 Task: Create a due date automation trigger when advanced on, 2 hours before a card is due add dates not due today.
Action: Mouse moved to (1031, 81)
Screenshot: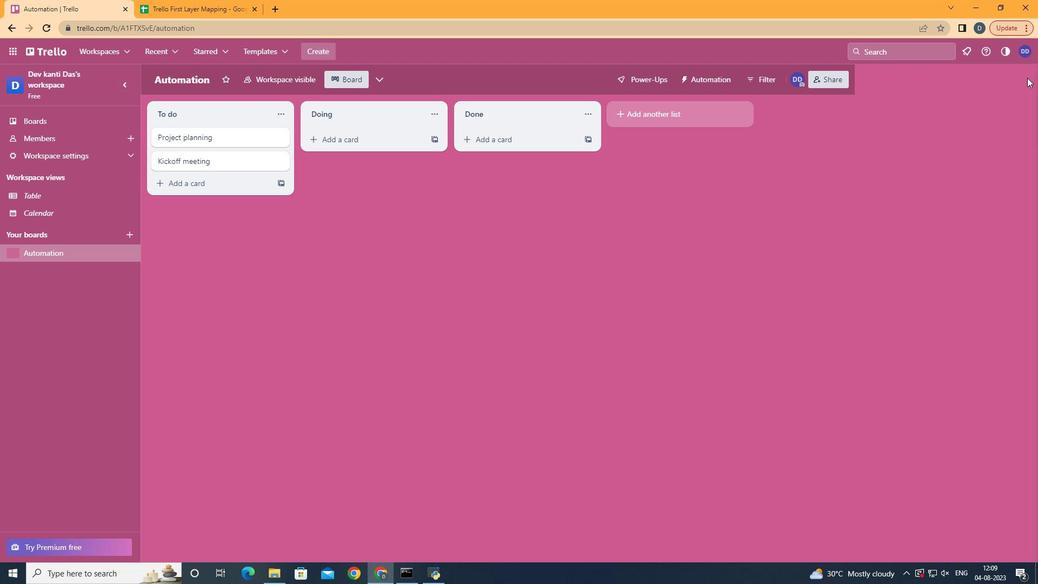 
Action: Mouse pressed left at (1031, 81)
Screenshot: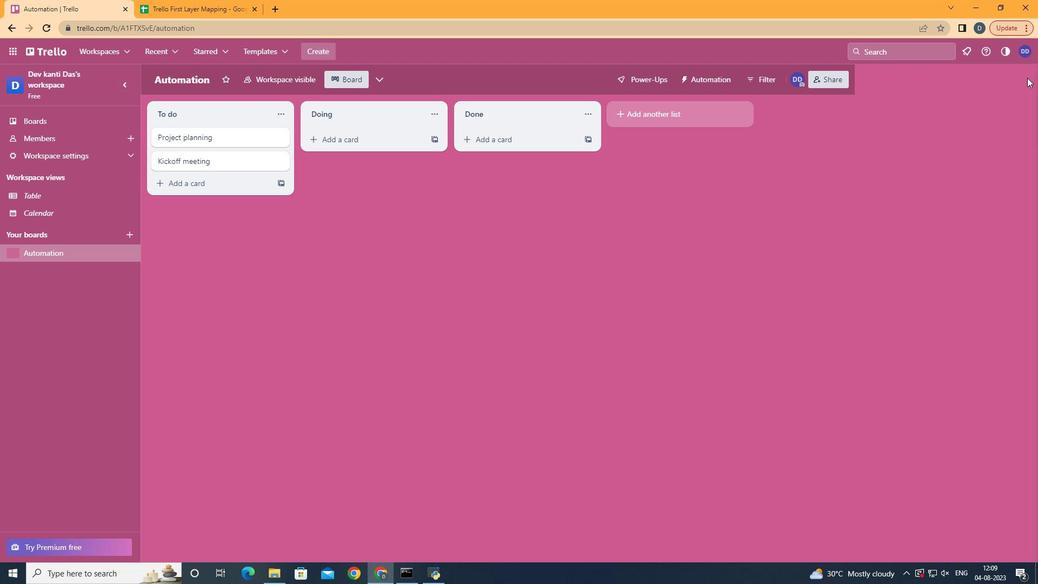 
Action: Mouse moved to (945, 222)
Screenshot: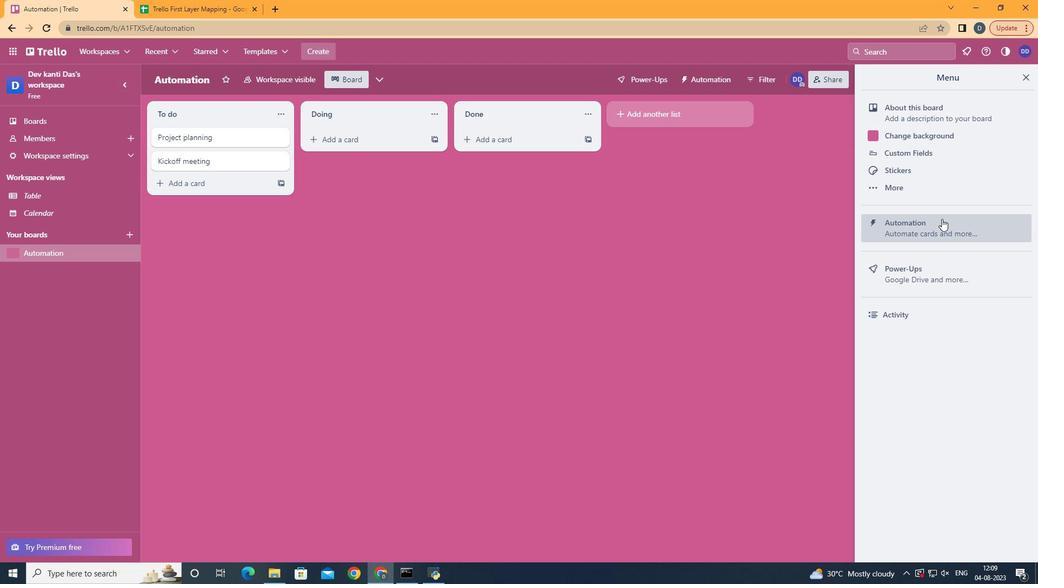 
Action: Mouse pressed left at (945, 222)
Screenshot: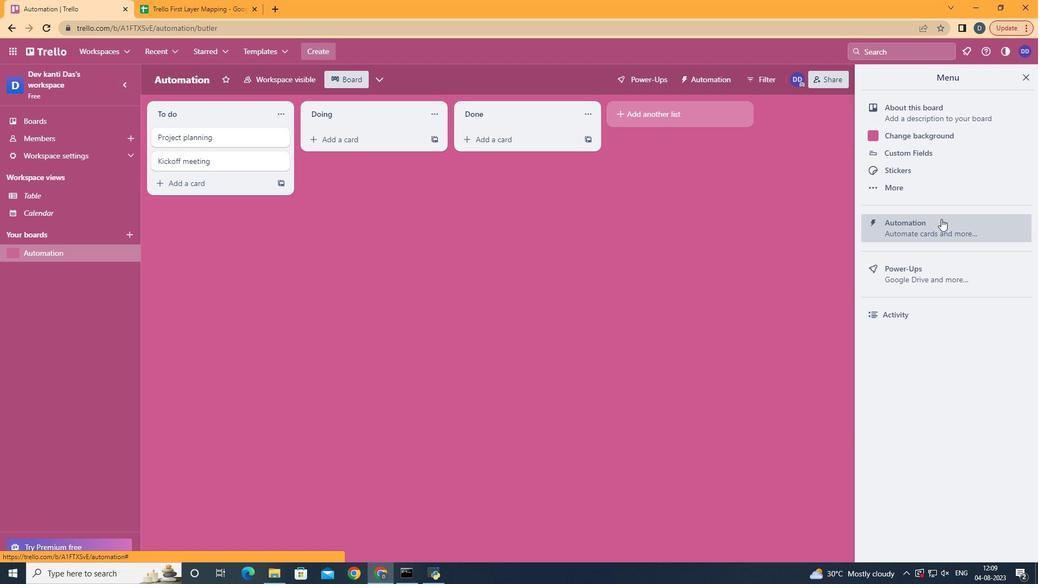 
Action: Mouse moved to (243, 219)
Screenshot: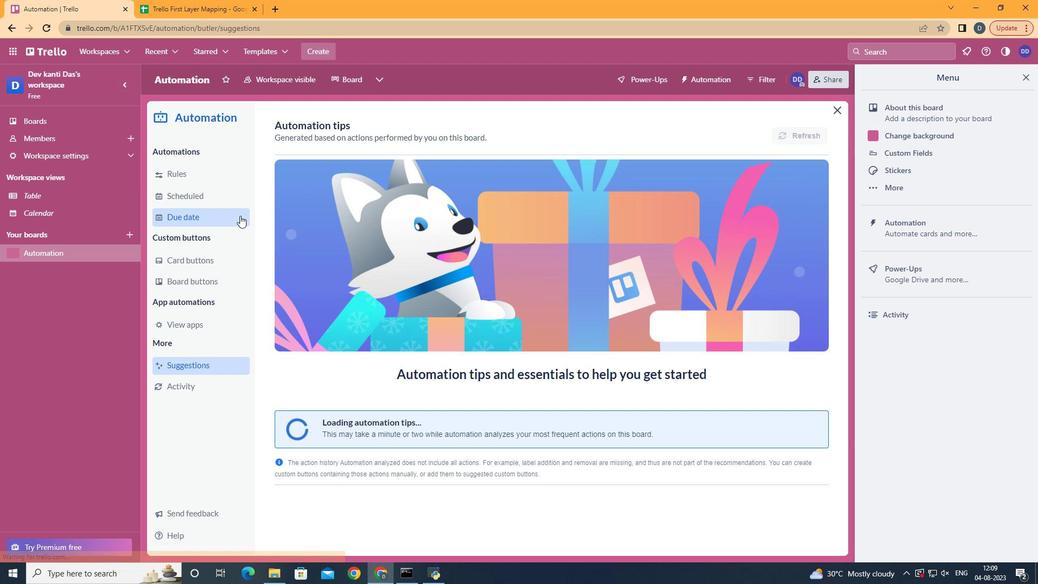 
Action: Mouse pressed left at (243, 219)
Screenshot: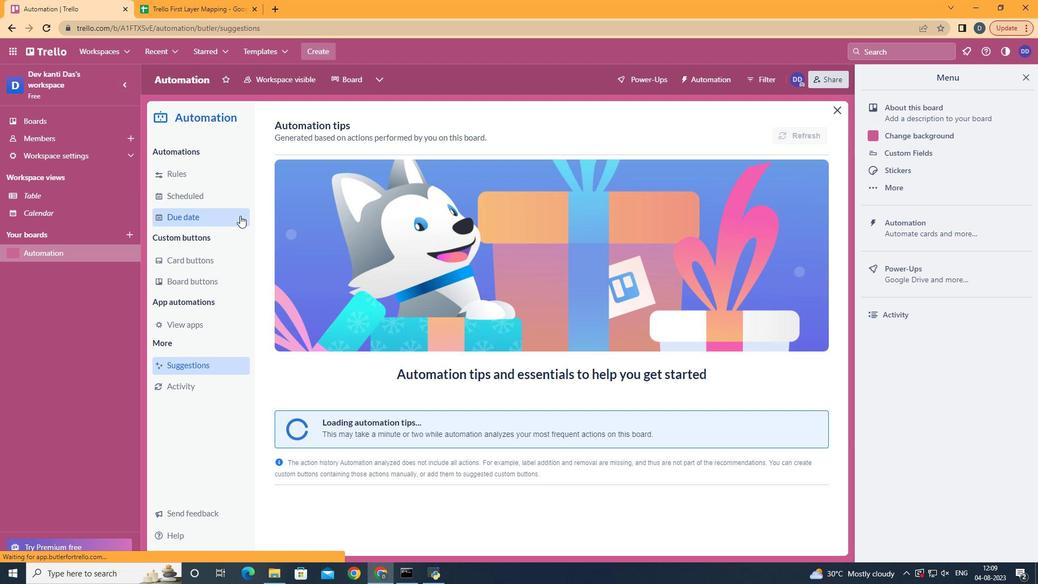 
Action: Mouse moved to (771, 133)
Screenshot: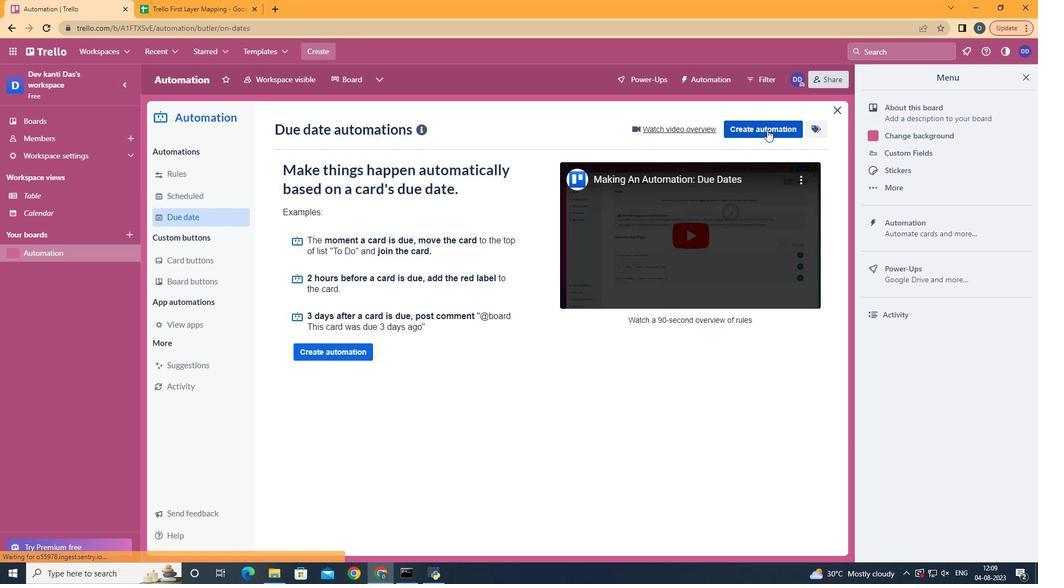 
Action: Mouse pressed left at (771, 133)
Screenshot: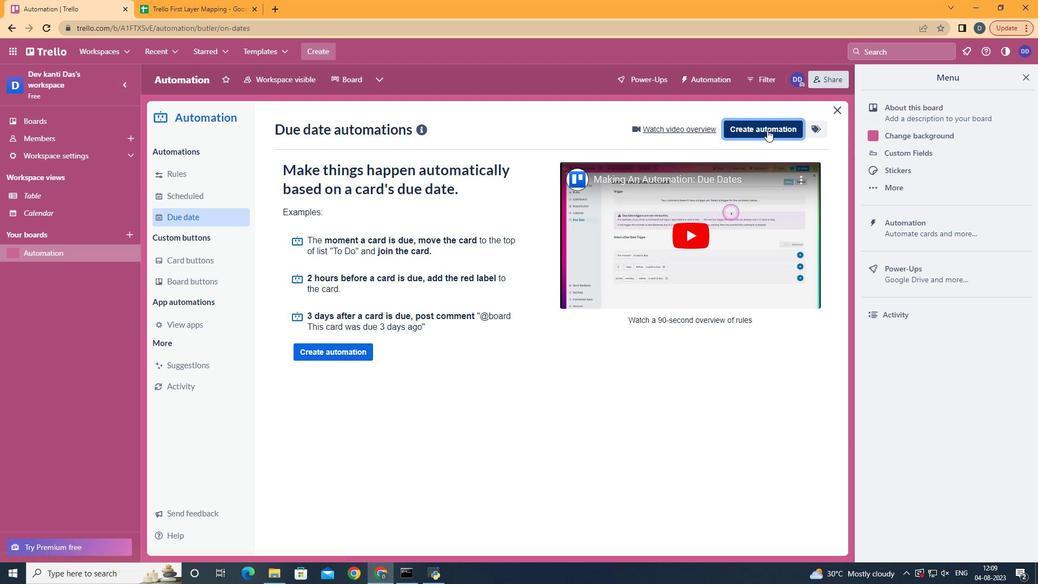 
Action: Mouse moved to (535, 245)
Screenshot: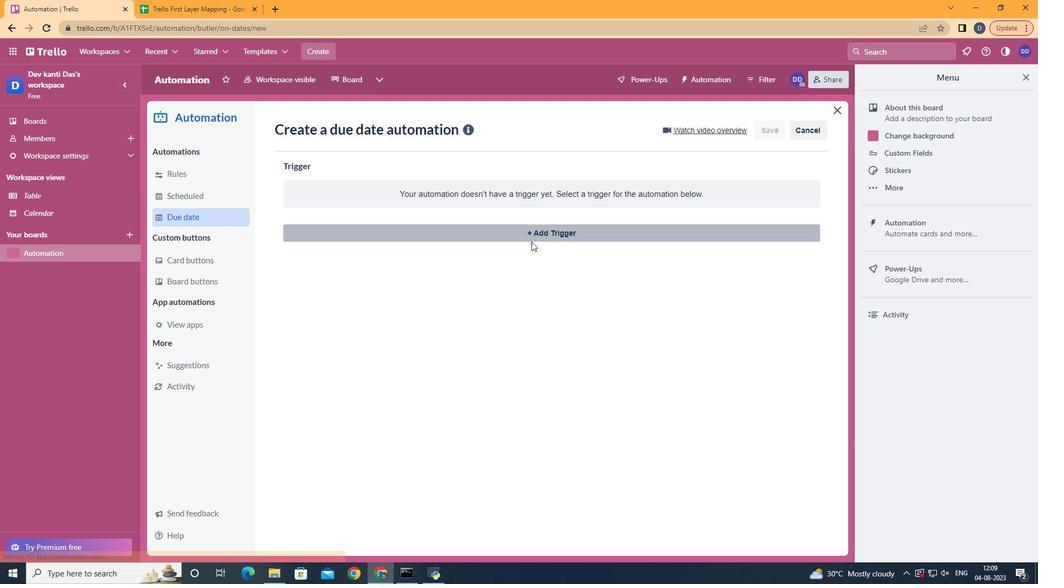 
Action: Mouse pressed left at (535, 245)
Screenshot: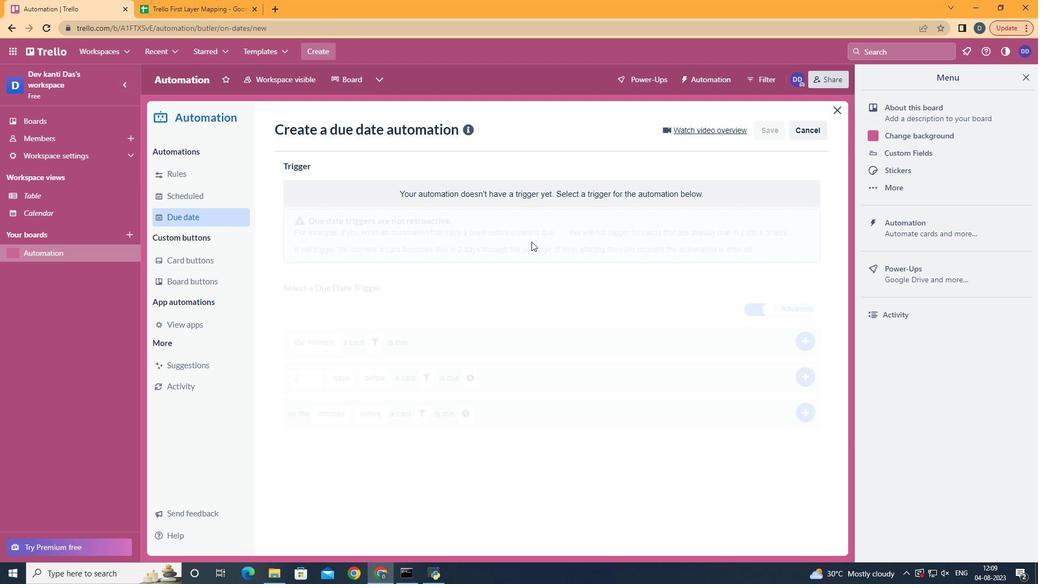 
Action: Mouse moved to (354, 470)
Screenshot: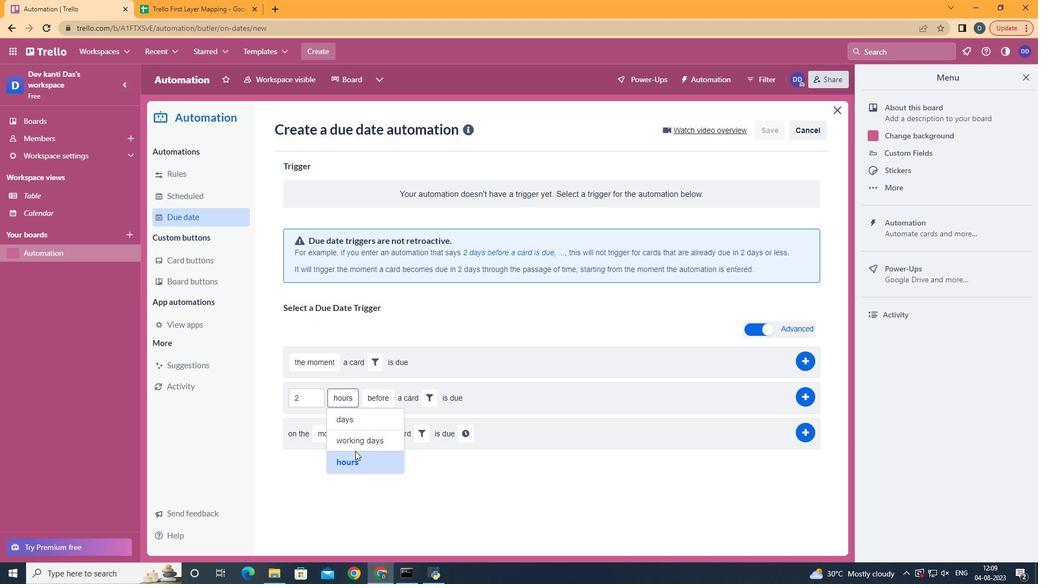 
Action: Mouse pressed left at (354, 470)
Screenshot: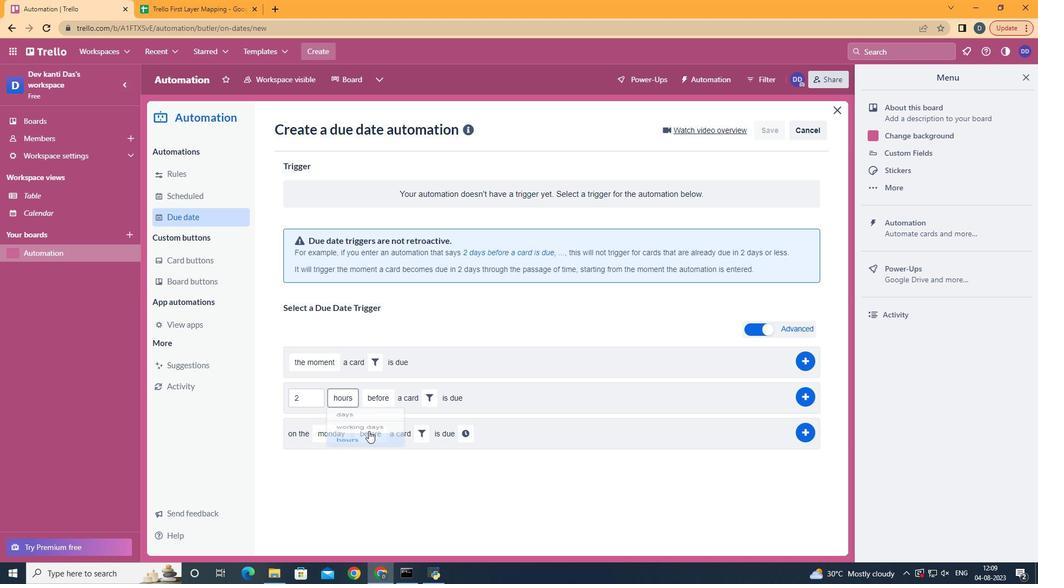 
Action: Mouse moved to (382, 423)
Screenshot: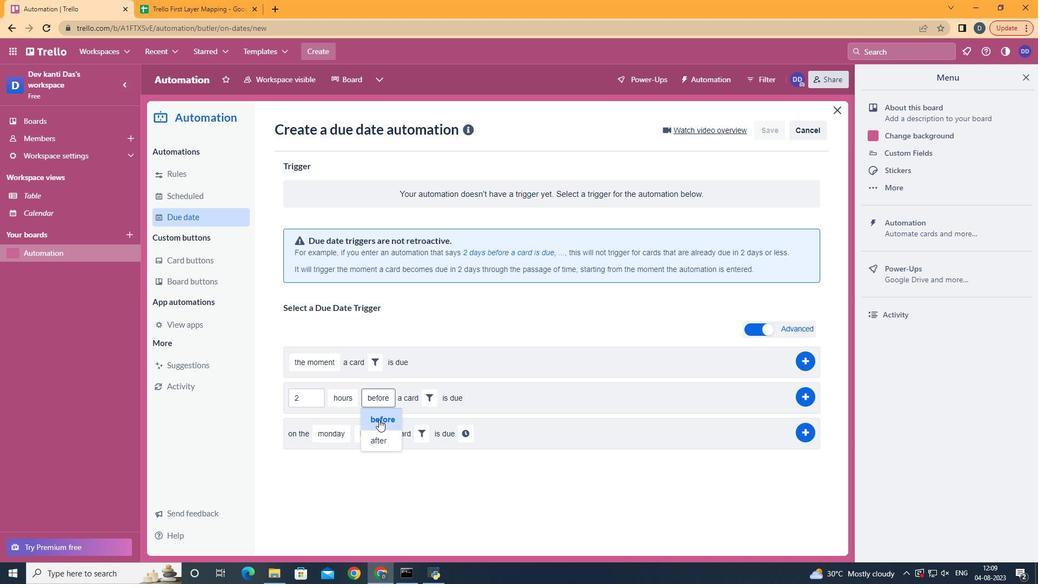 
Action: Mouse pressed left at (382, 423)
Screenshot: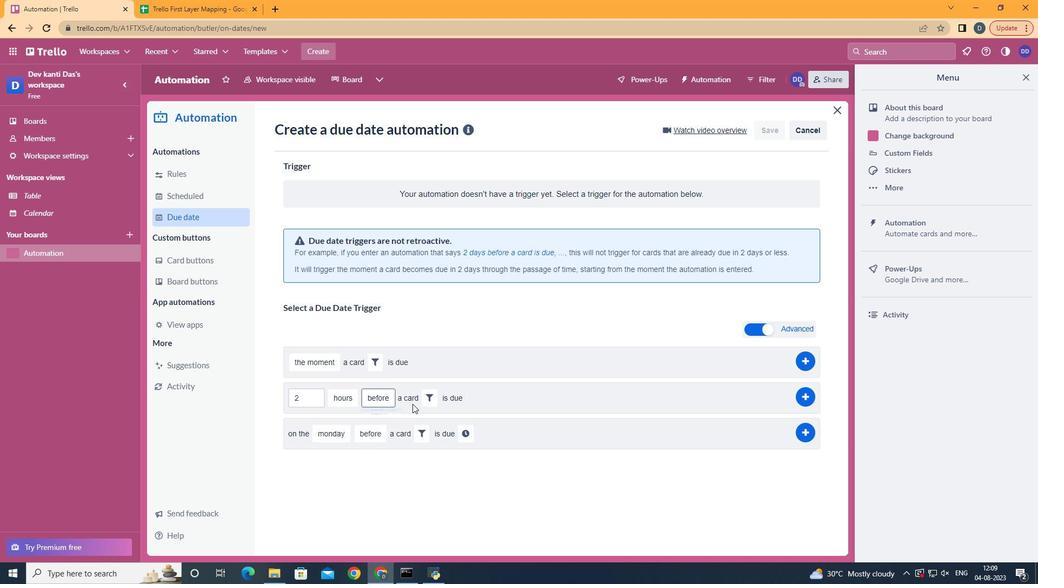 
Action: Mouse moved to (428, 400)
Screenshot: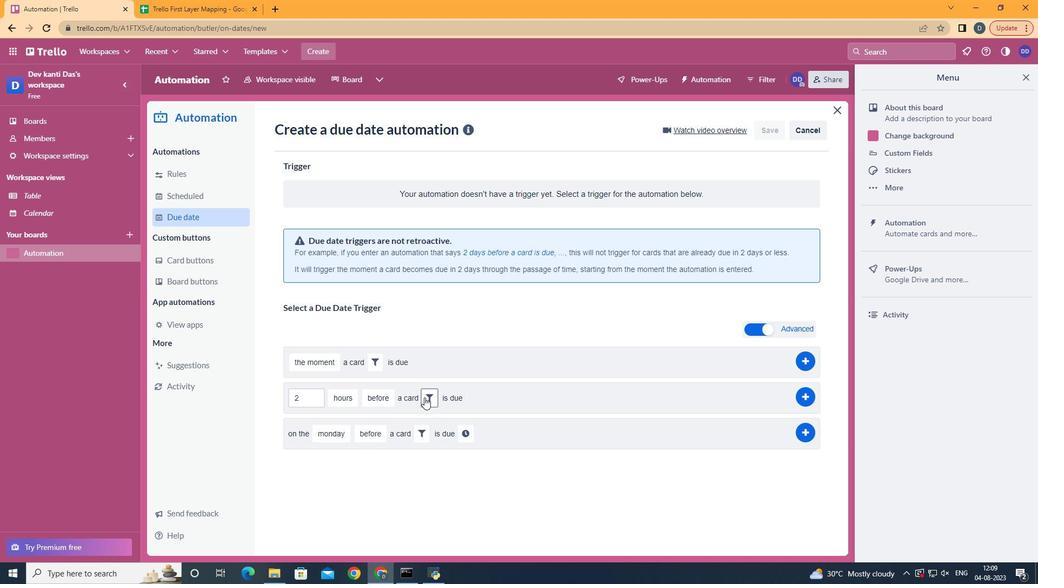 
Action: Mouse pressed left at (428, 400)
Screenshot: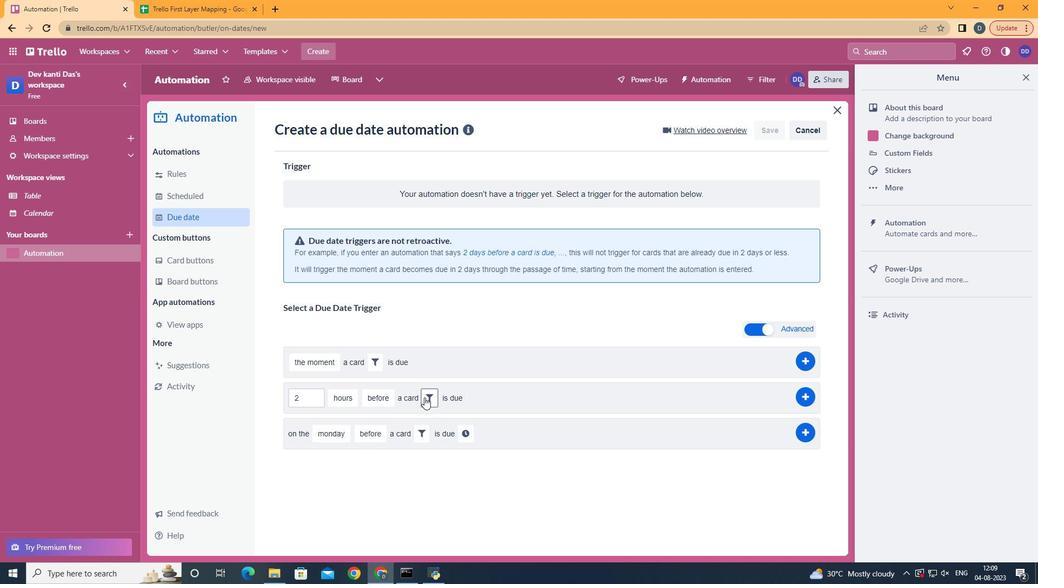
Action: Mouse moved to (481, 440)
Screenshot: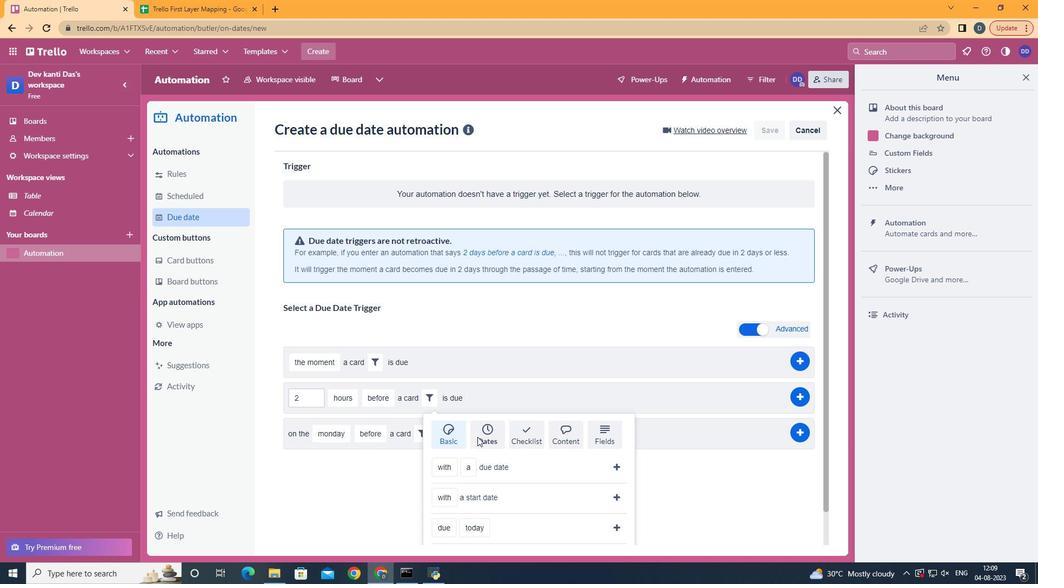 
Action: Mouse pressed left at (481, 440)
Screenshot: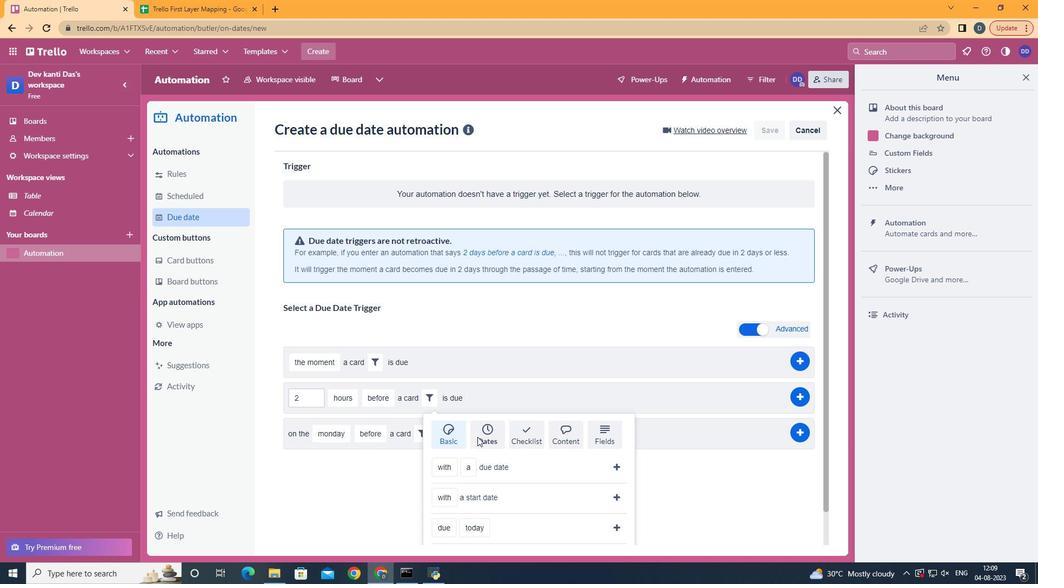 
Action: Mouse moved to (481, 439)
Screenshot: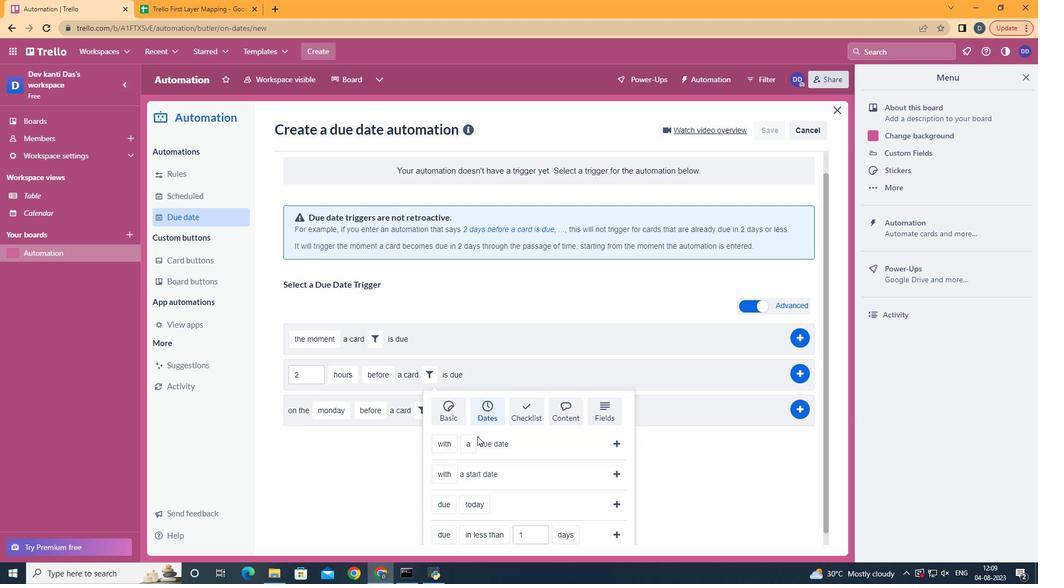 
Action: Mouse scrolled (481, 439) with delta (0, 0)
Screenshot: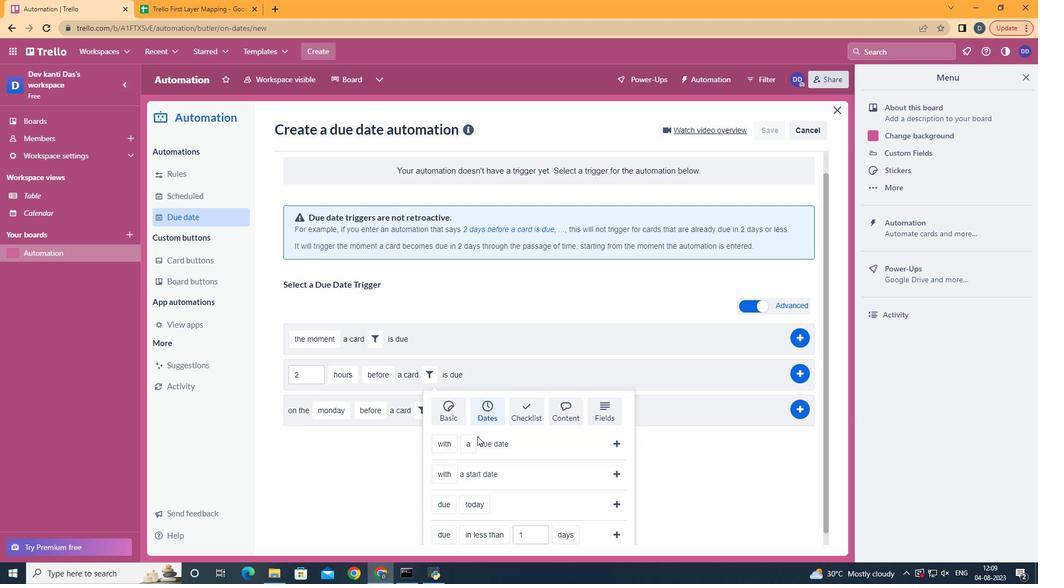 
Action: Mouse scrolled (481, 439) with delta (0, 0)
Screenshot: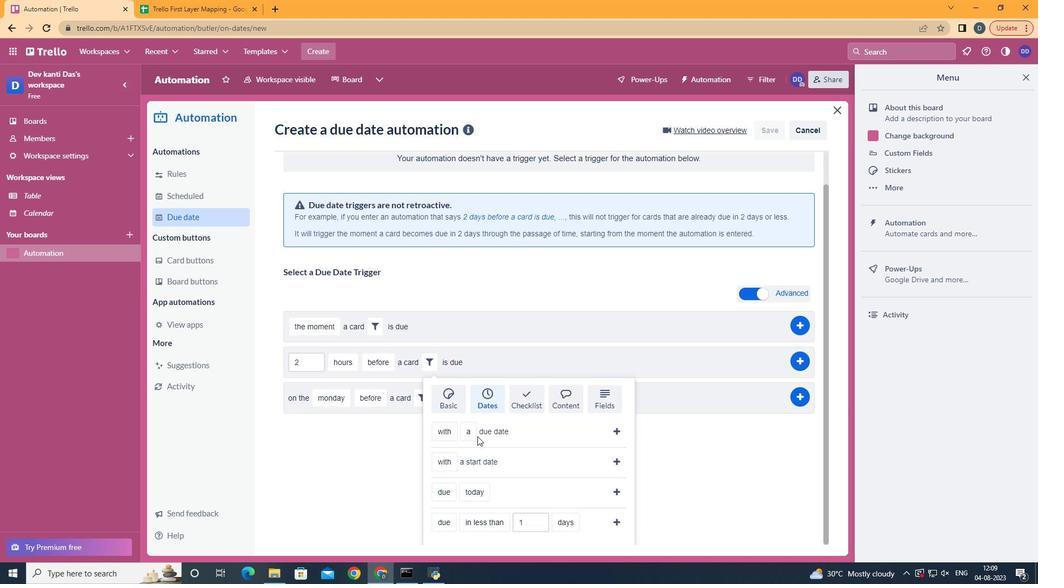 
Action: Mouse scrolled (481, 439) with delta (0, 0)
Screenshot: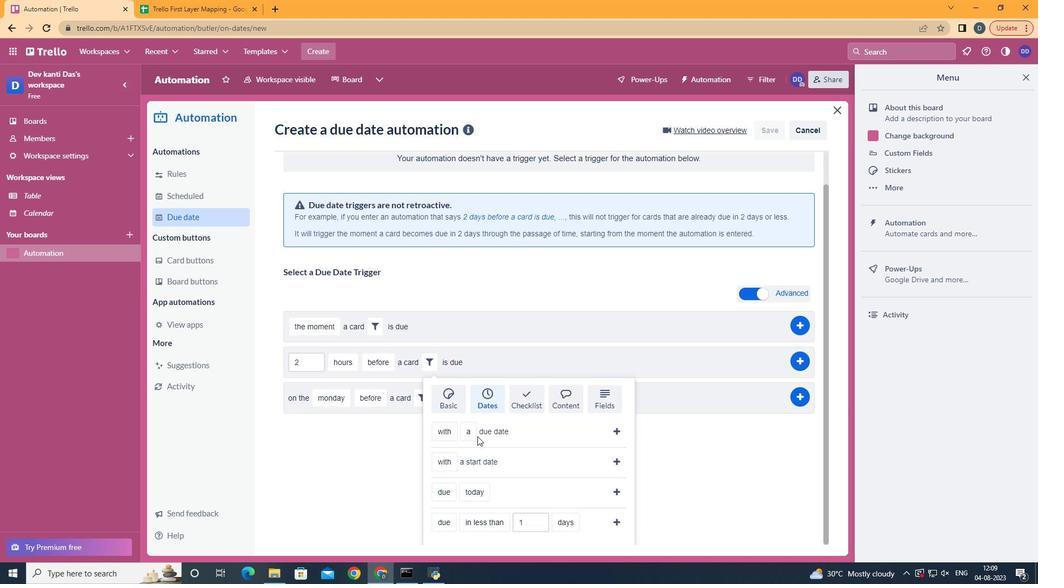 
Action: Mouse scrolled (481, 439) with delta (0, 0)
Screenshot: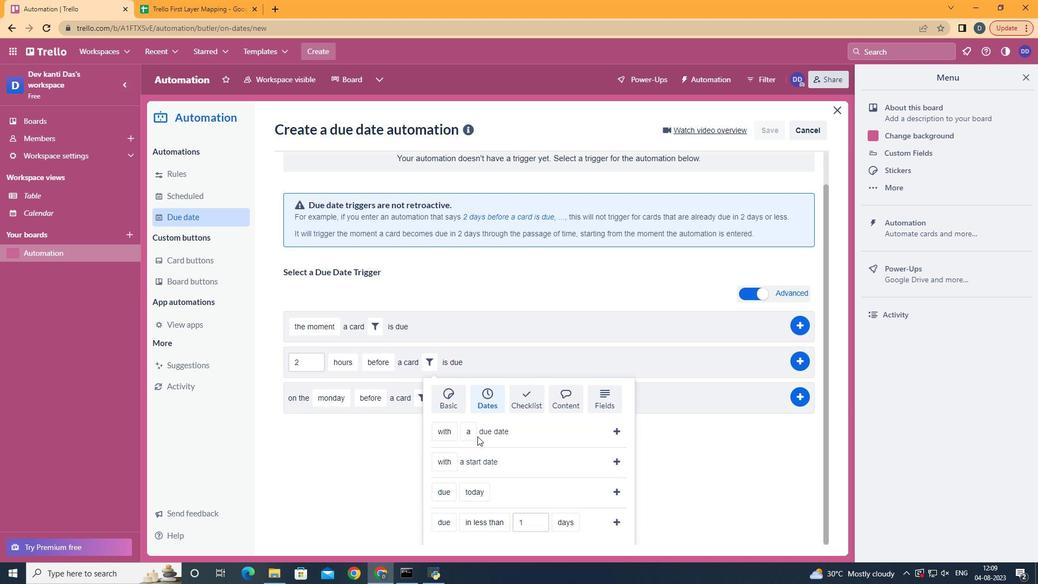 
Action: Mouse moved to (466, 432)
Screenshot: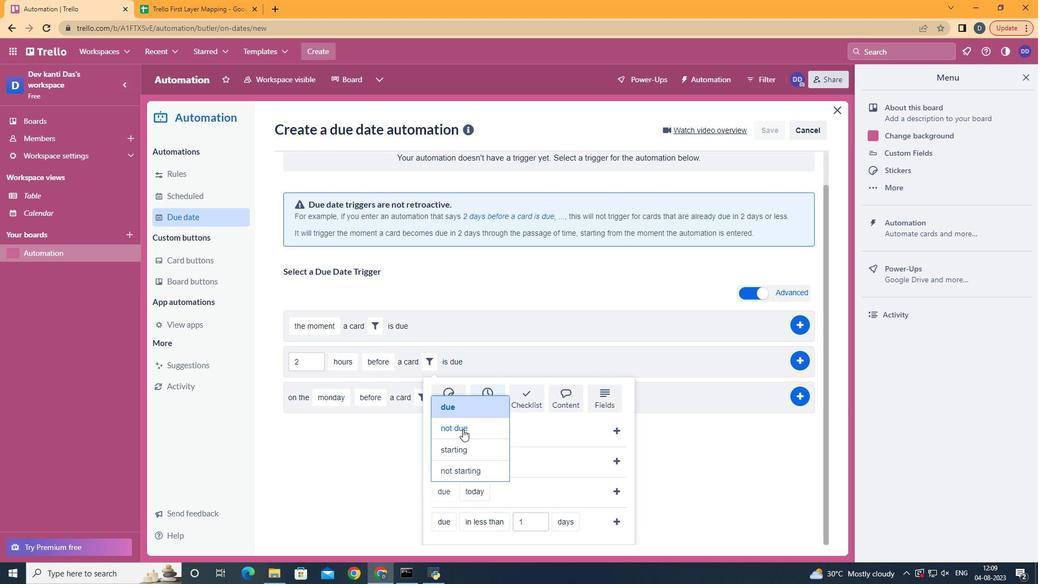 
Action: Mouse pressed left at (466, 432)
Screenshot: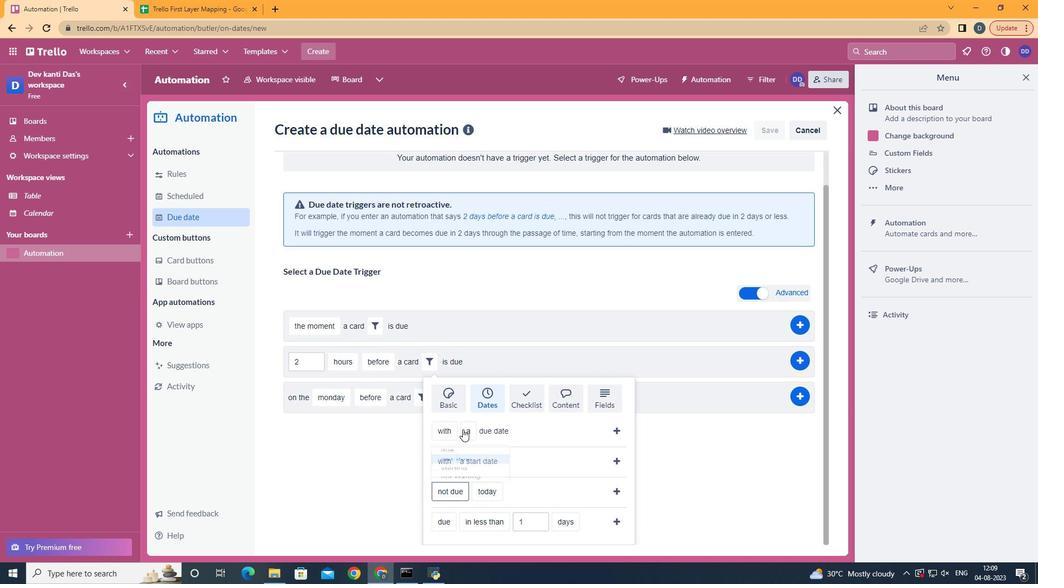
Action: Mouse moved to (511, 368)
Screenshot: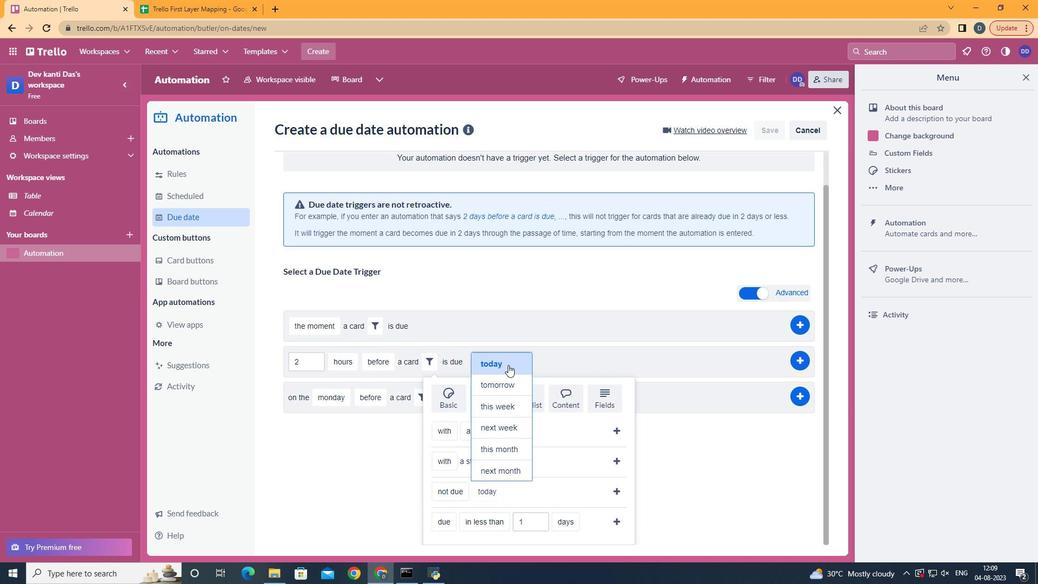 
Action: Mouse pressed left at (511, 368)
Screenshot: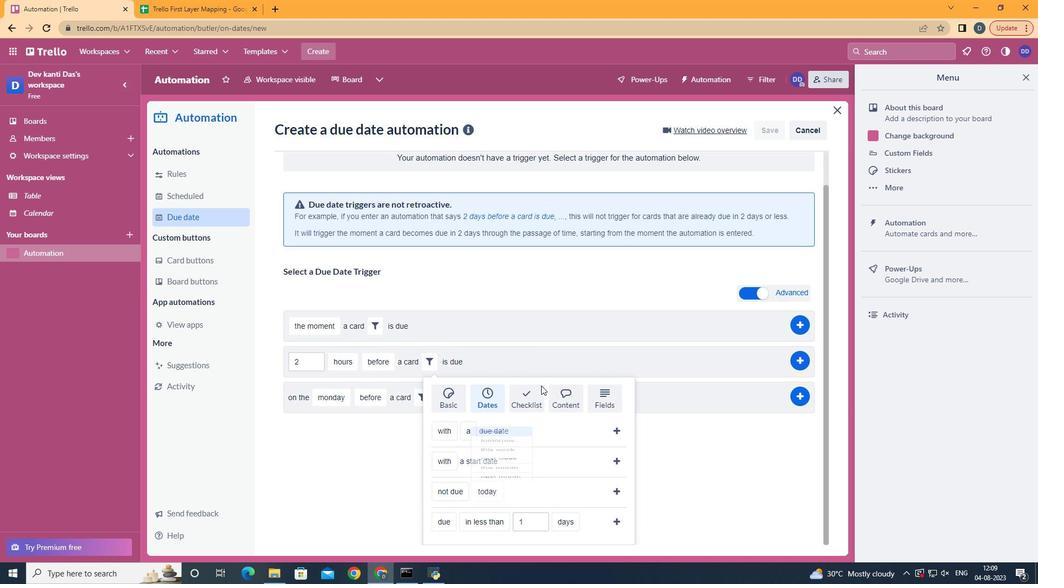 
Action: Mouse moved to (621, 495)
Screenshot: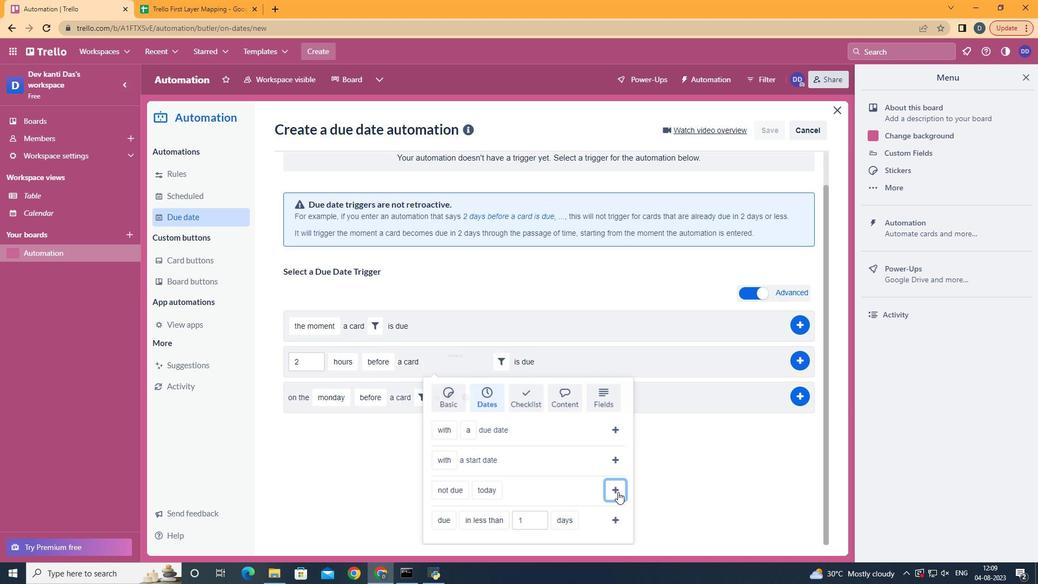 
Action: Mouse pressed left at (621, 495)
Screenshot: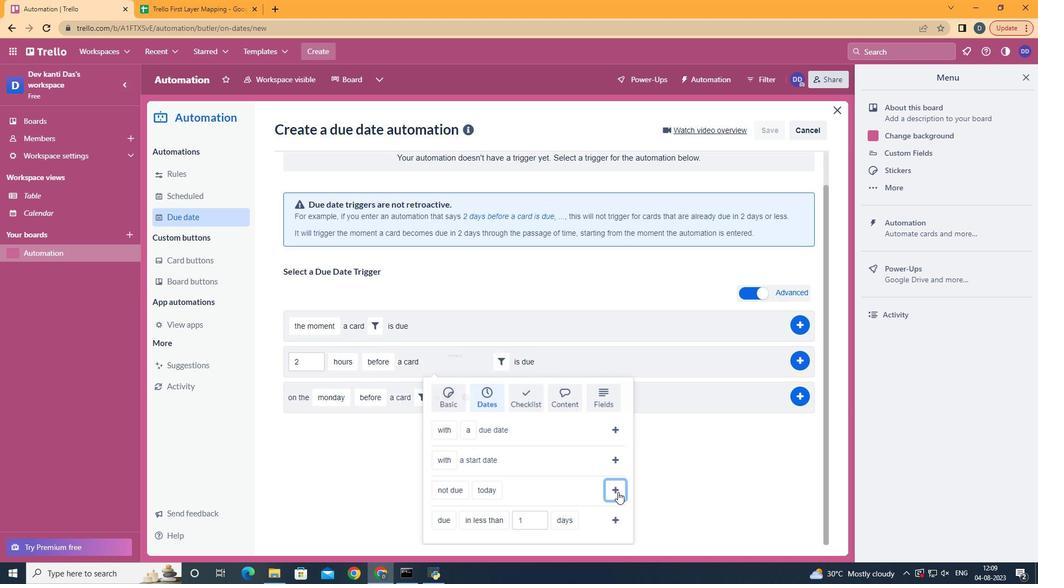 
Action: Mouse moved to (811, 396)
Screenshot: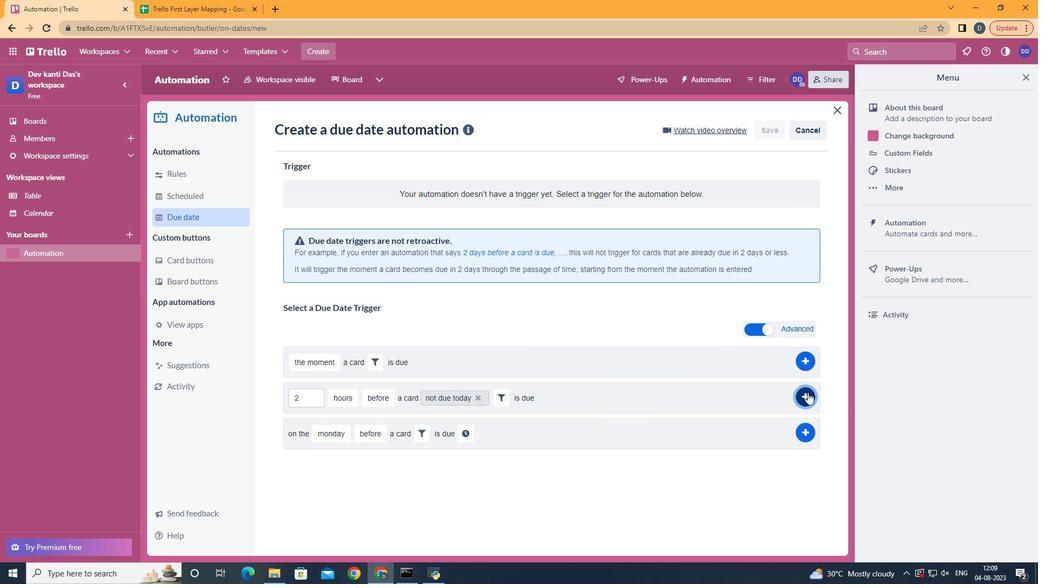 
Action: Mouse pressed left at (811, 396)
Screenshot: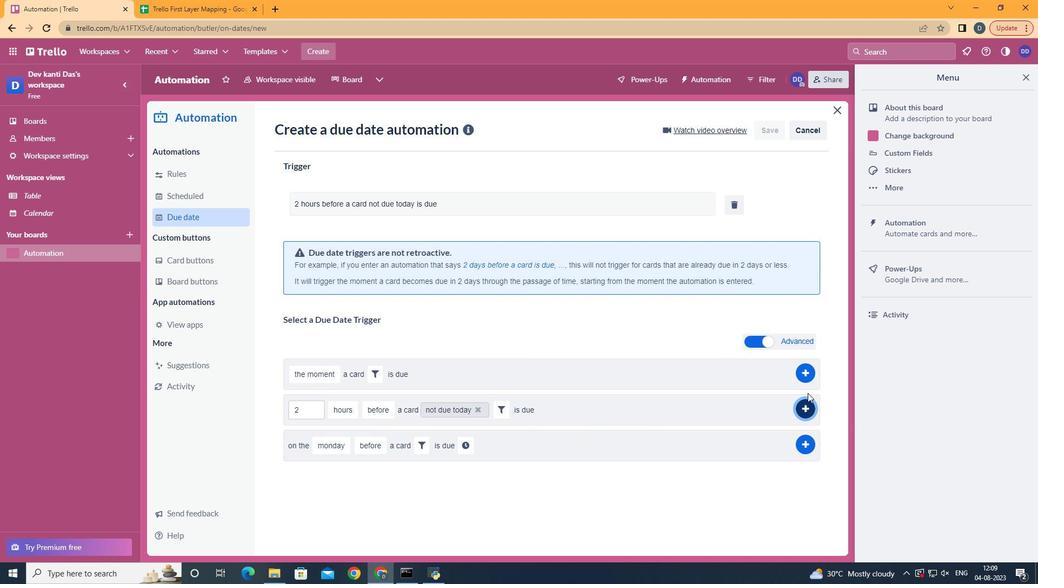 
Action: Mouse moved to (571, 234)
Screenshot: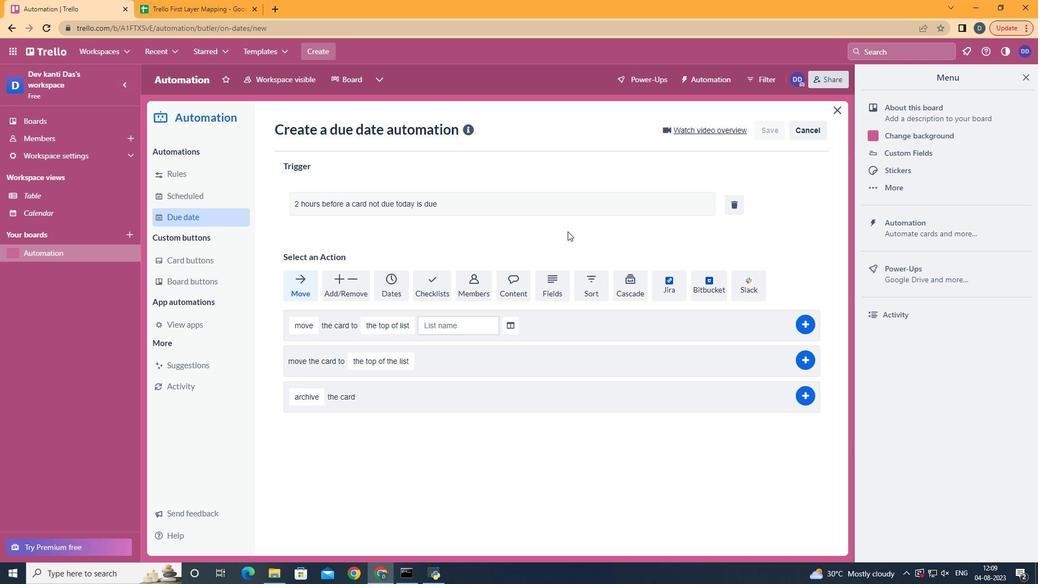 
